 Task: Create a rule from the Recommended list, Task Added to this Project -> add SubTasks in the project AgileResolve with SubTasks Gather and Analyse Requirements , Design and Implement Solution , System Test and UAT , Release to Production / Go Live
Action: Mouse moved to (432, 374)
Screenshot: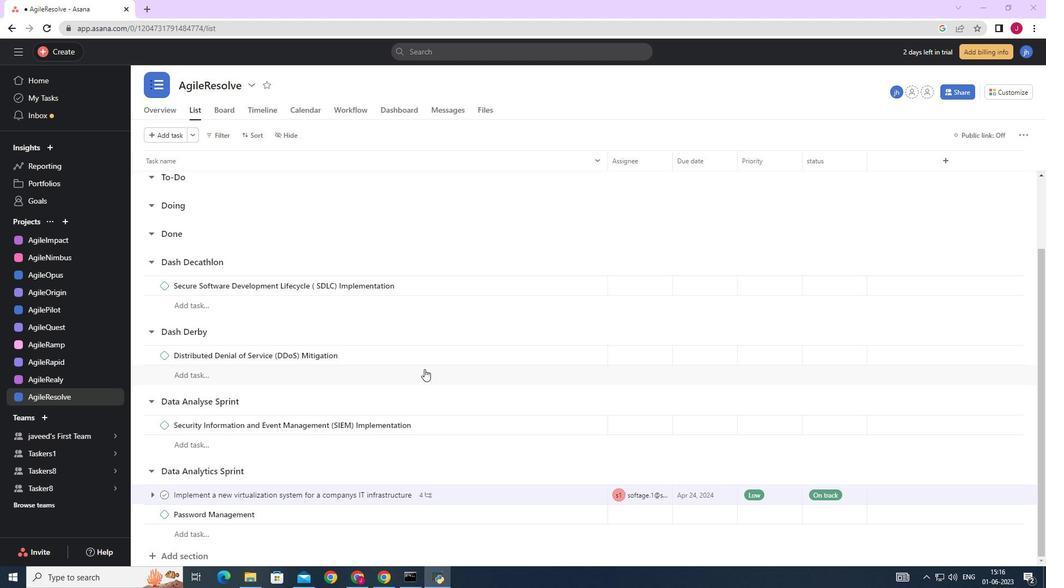 
Action: Mouse scrolled (432, 375) with delta (0, 0)
Screenshot: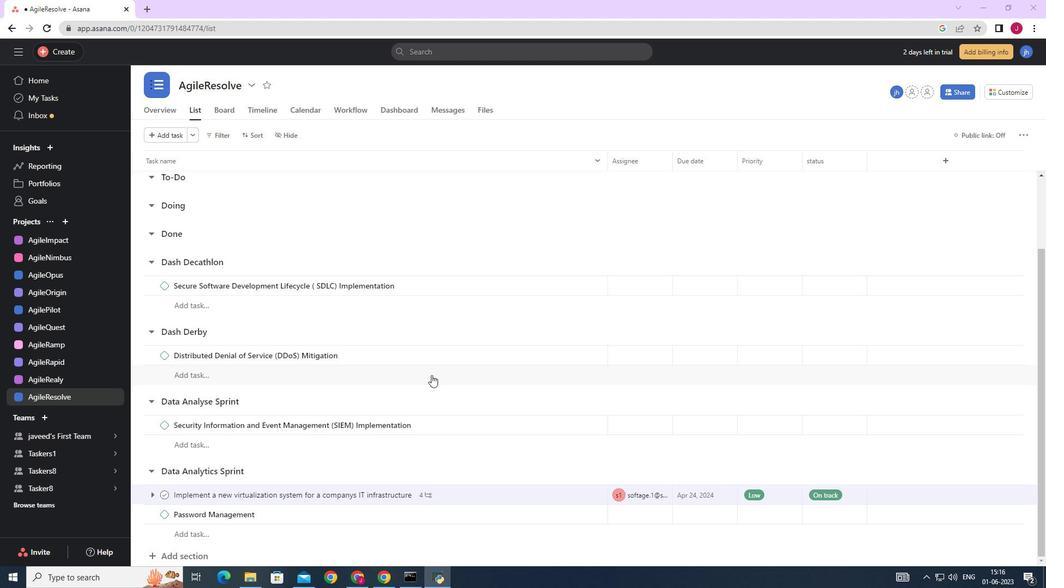 
Action: Mouse moved to (432, 374)
Screenshot: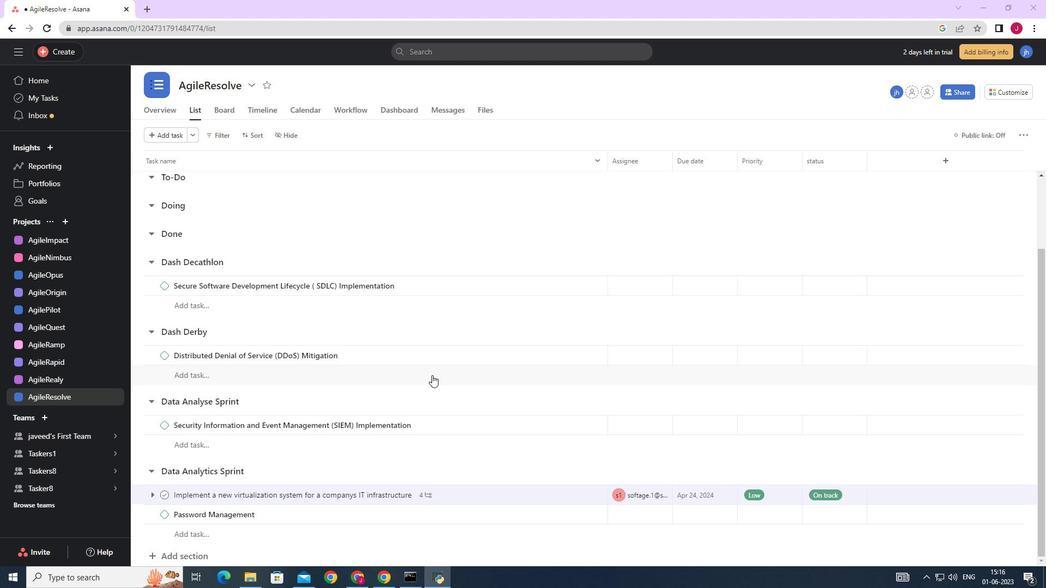 
Action: Mouse scrolled (432, 374) with delta (0, 0)
Screenshot: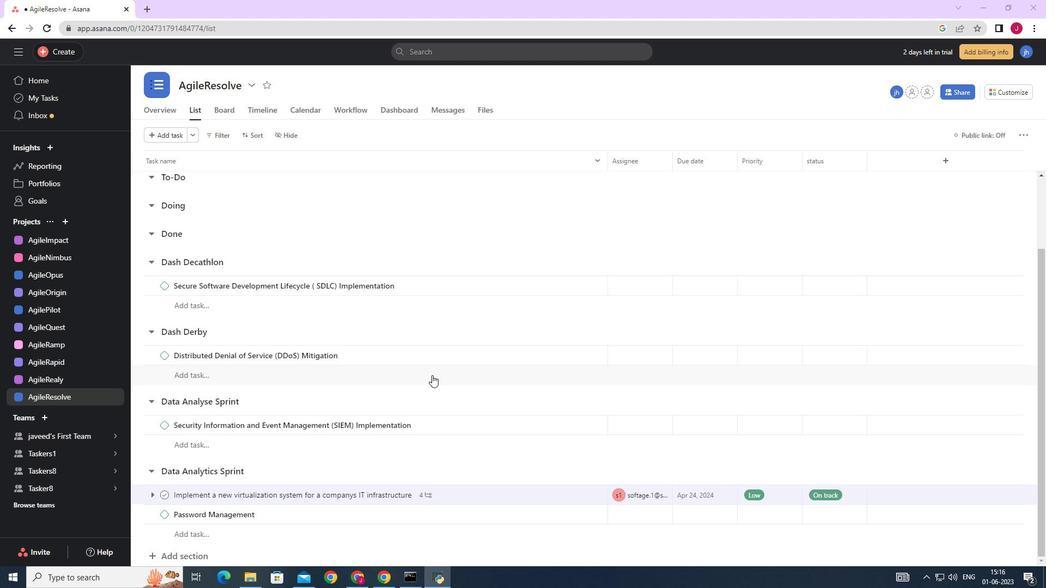 
Action: Mouse moved to (433, 373)
Screenshot: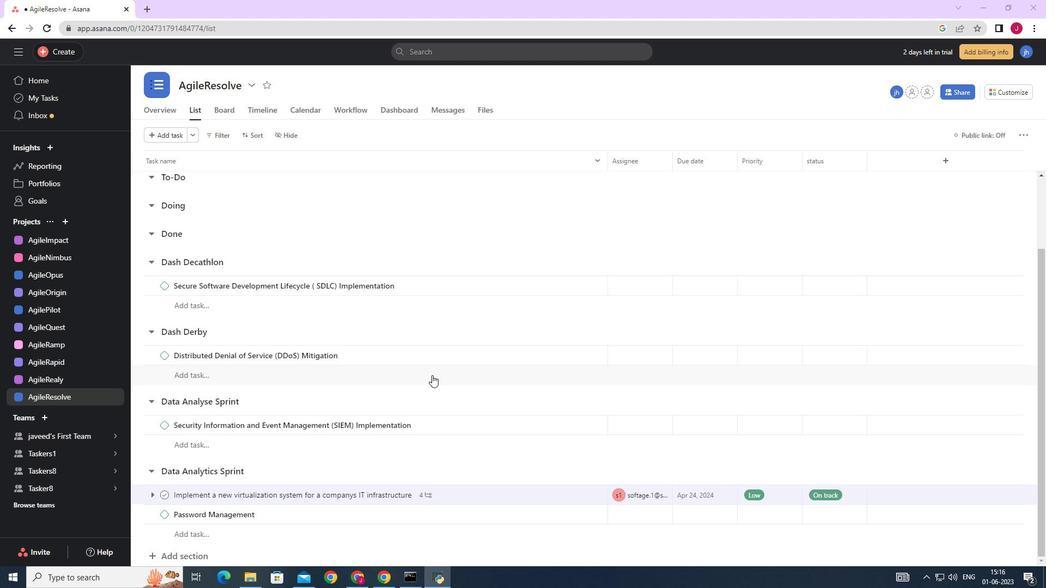 
Action: Mouse scrolled (433, 374) with delta (0, 0)
Screenshot: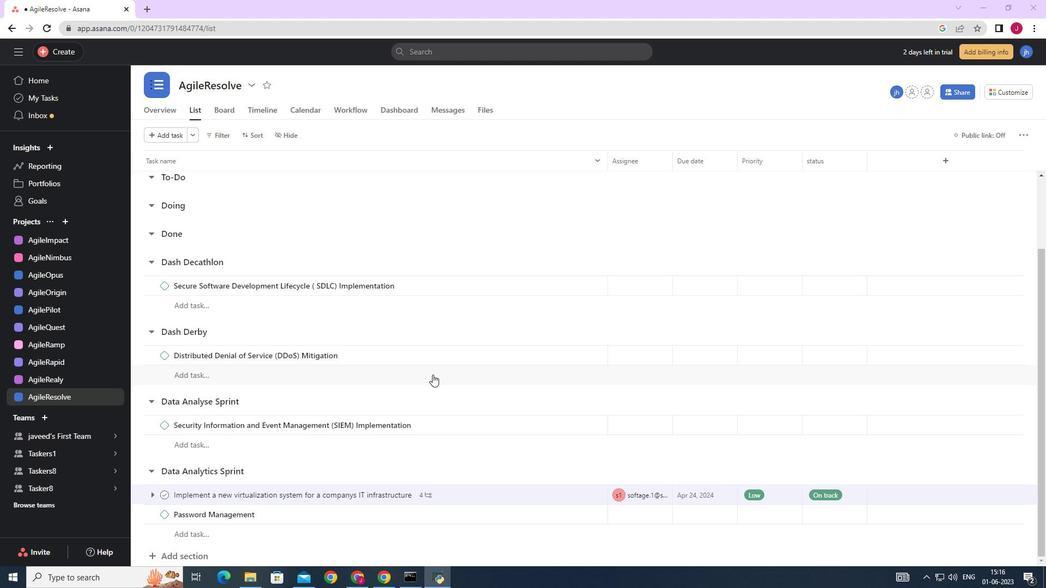 
Action: Mouse moved to (433, 372)
Screenshot: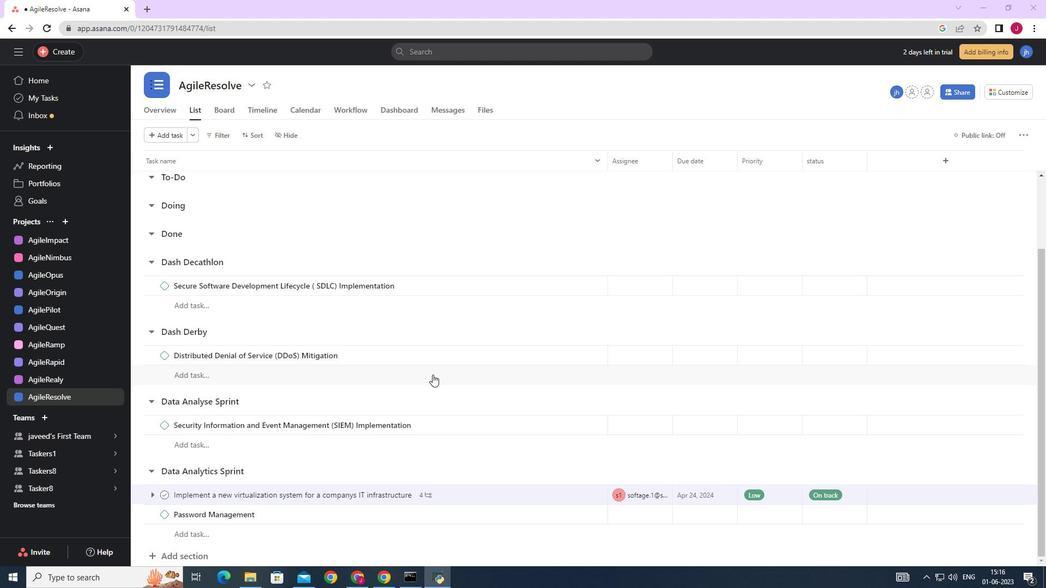 
Action: Mouse scrolled (433, 373) with delta (0, 0)
Screenshot: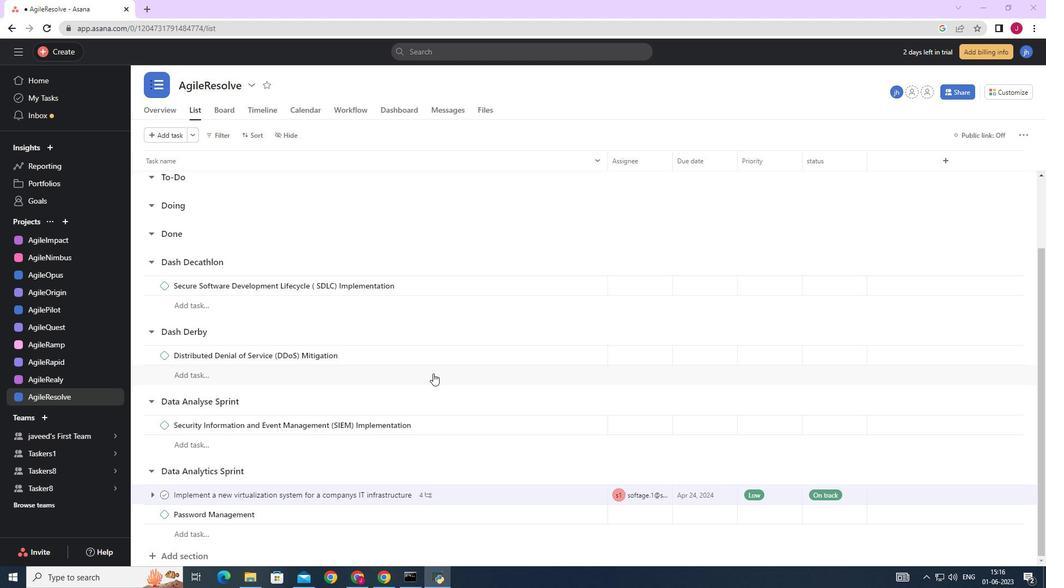 
Action: Mouse moved to (998, 183)
Screenshot: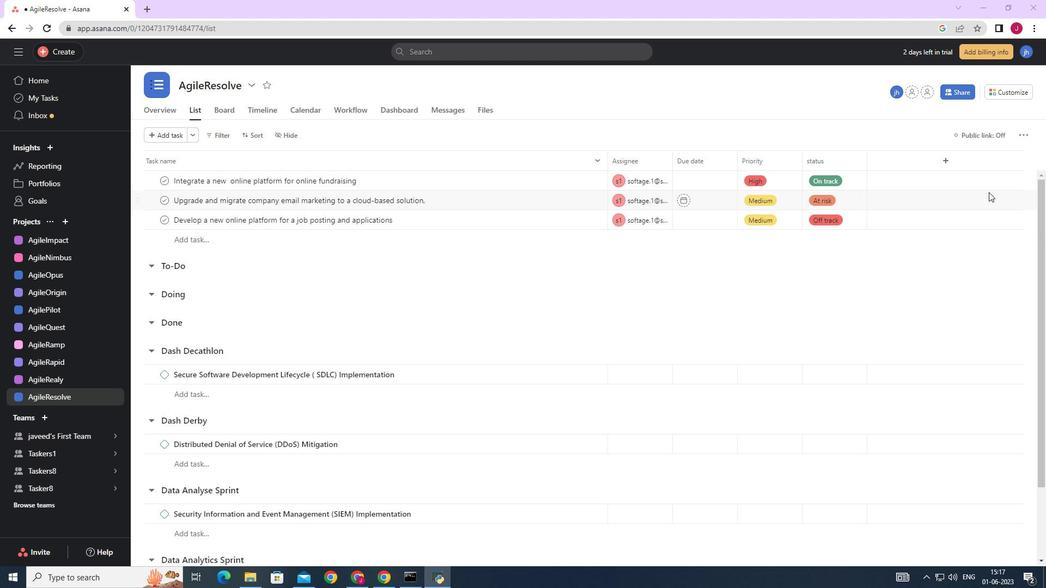 
Action: Mouse scrolled (998, 183) with delta (0, 0)
Screenshot: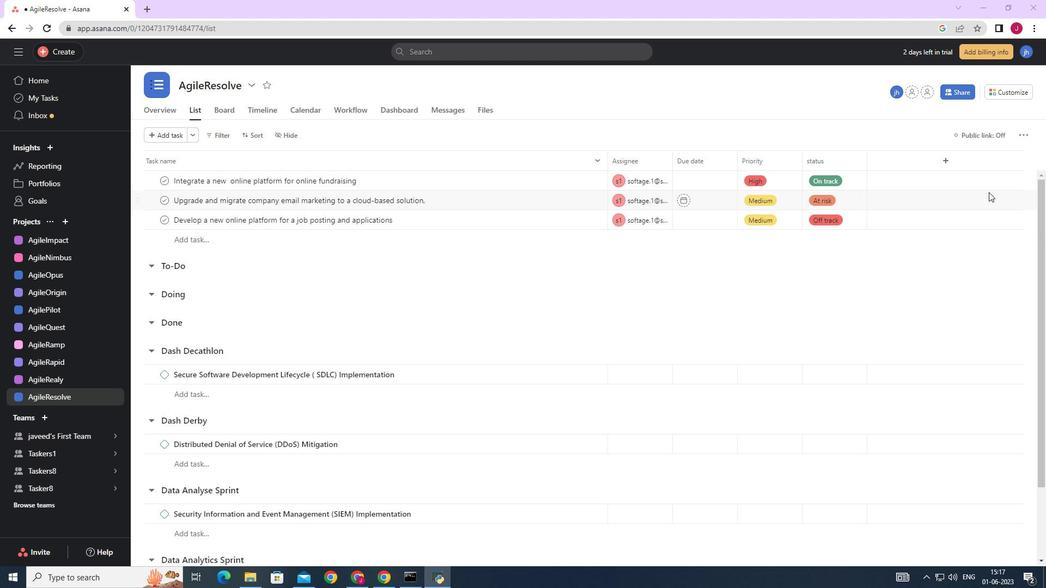 
Action: Mouse scrolled (998, 183) with delta (0, 0)
Screenshot: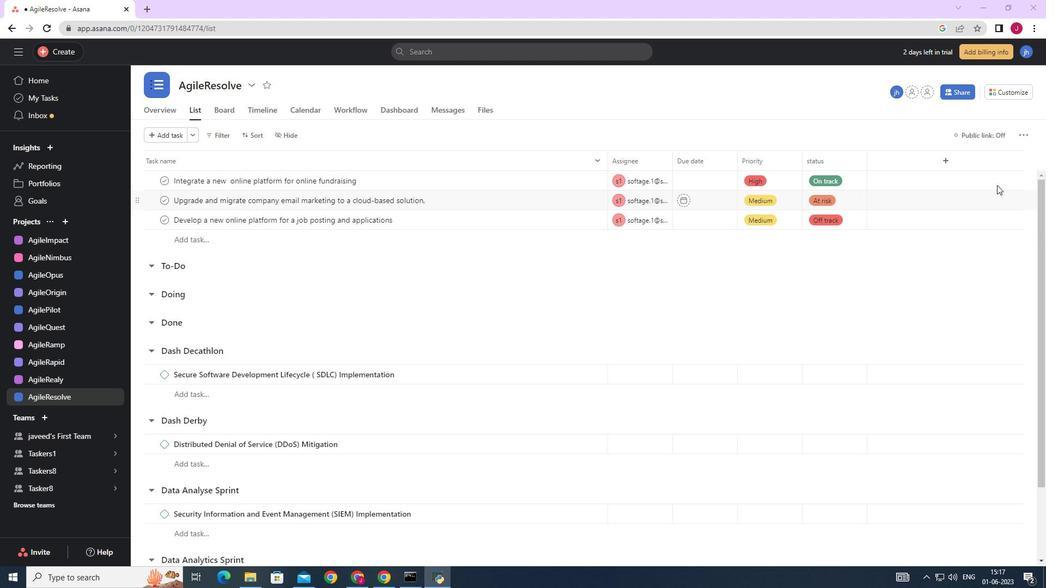 
Action: Mouse scrolled (998, 183) with delta (0, 0)
Screenshot: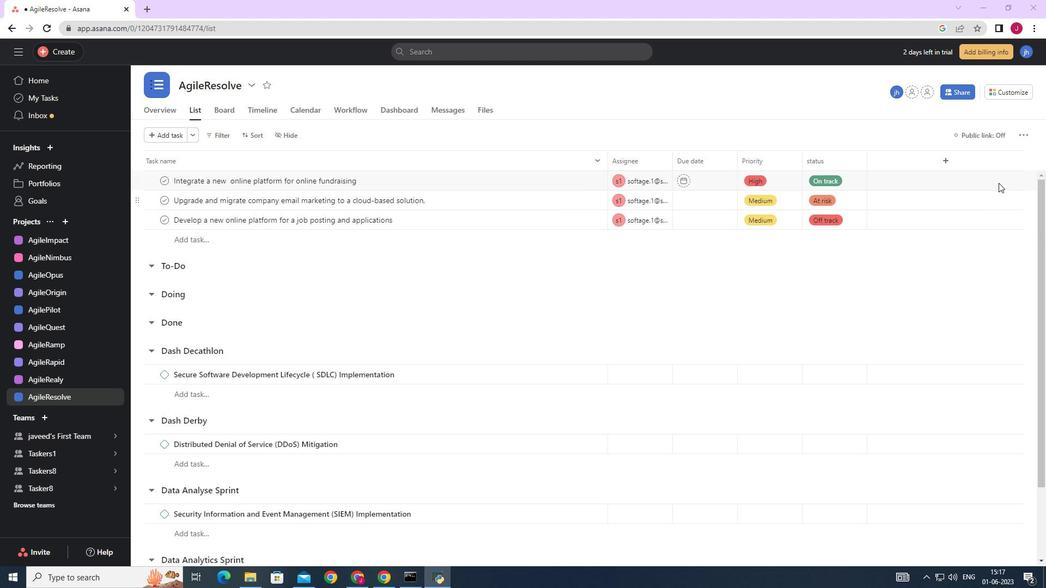 
Action: Mouse moved to (1011, 88)
Screenshot: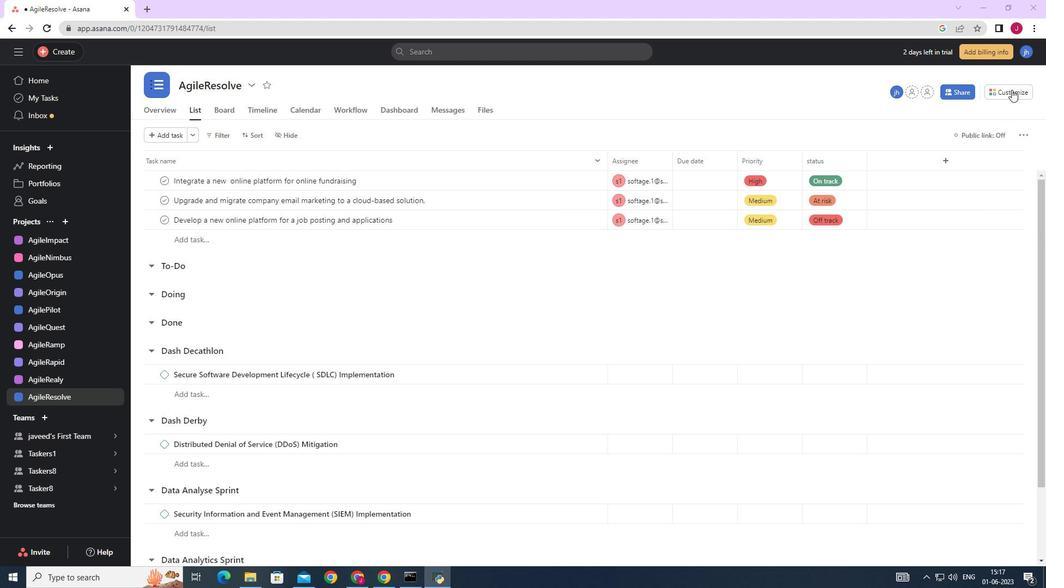 
Action: Mouse pressed left at (1011, 88)
Screenshot: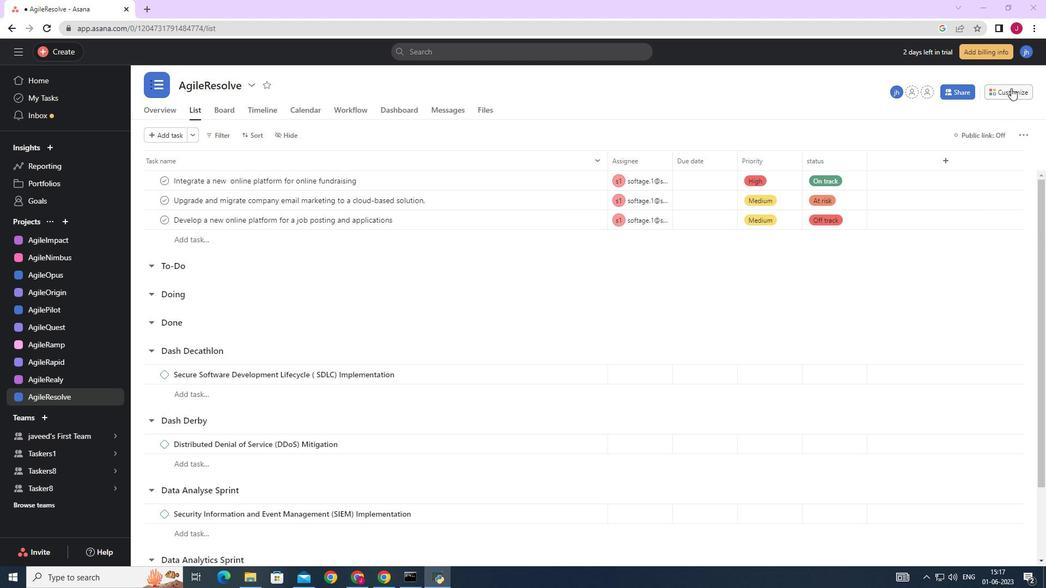 
Action: Mouse moved to (824, 236)
Screenshot: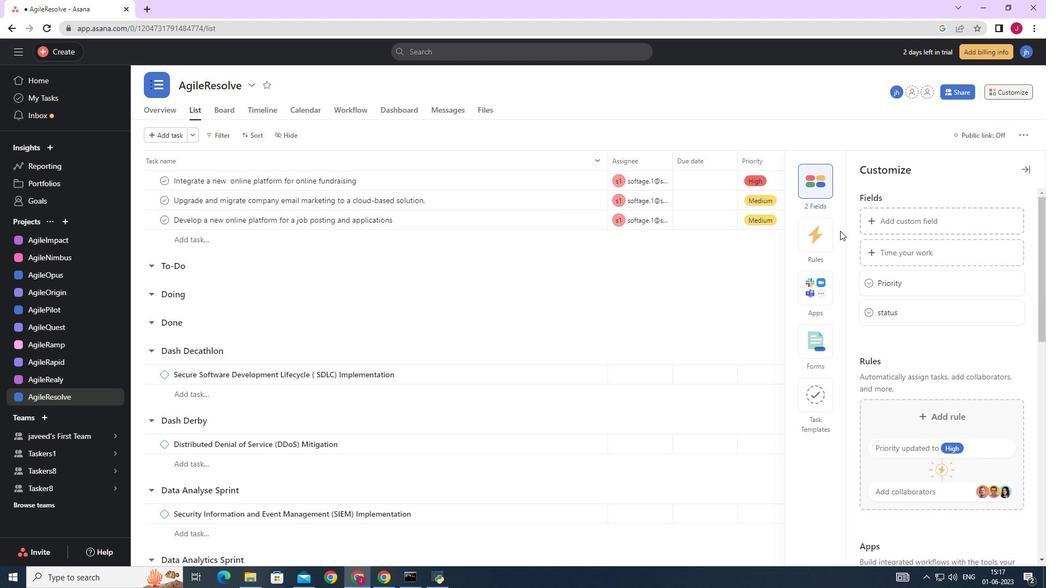 
Action: Mouse pressed left at (824, 236)
Screenshot: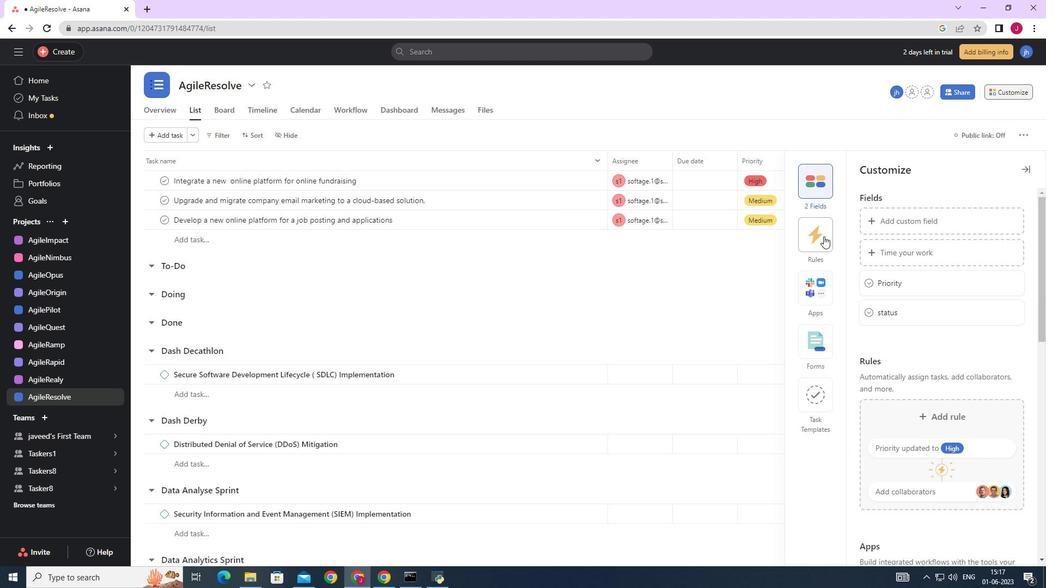
Action: Mouse moved to (904, 250)
Screenshot: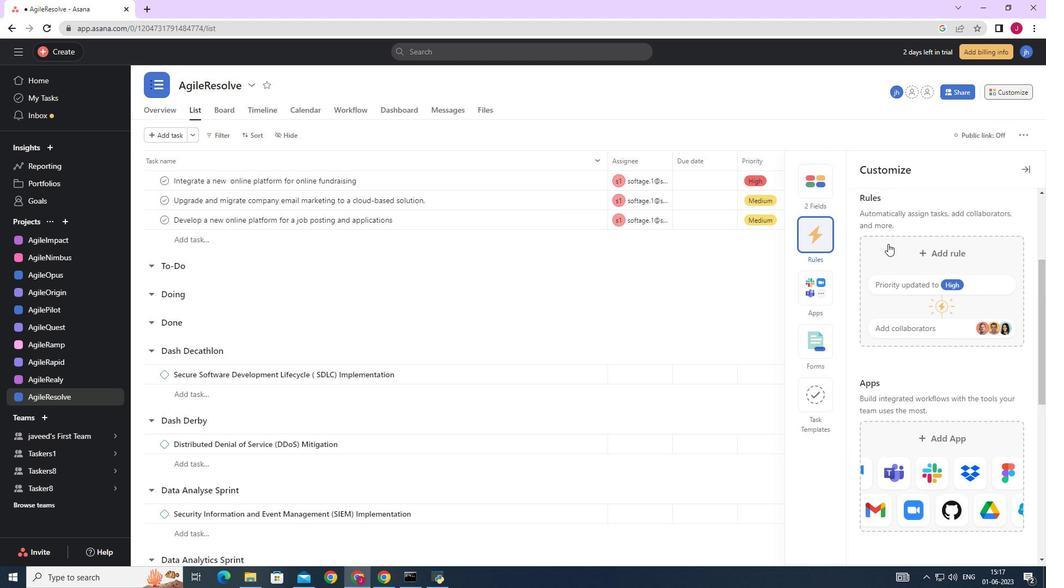 
Action: Mouse pressed left at (904, 250)
Screenshot: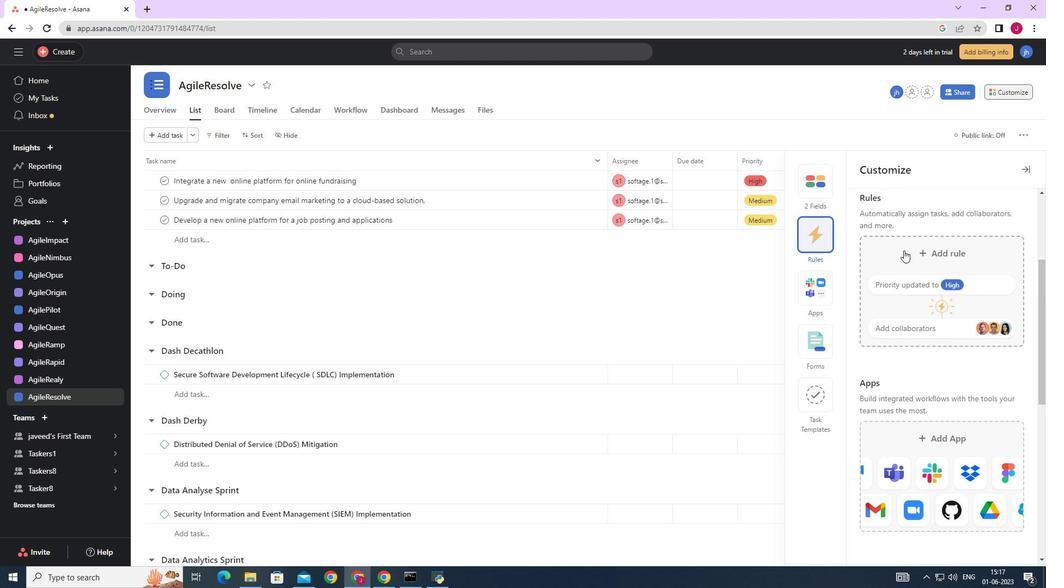 
Action: Mouse moved to (436, 176)
Screenshot: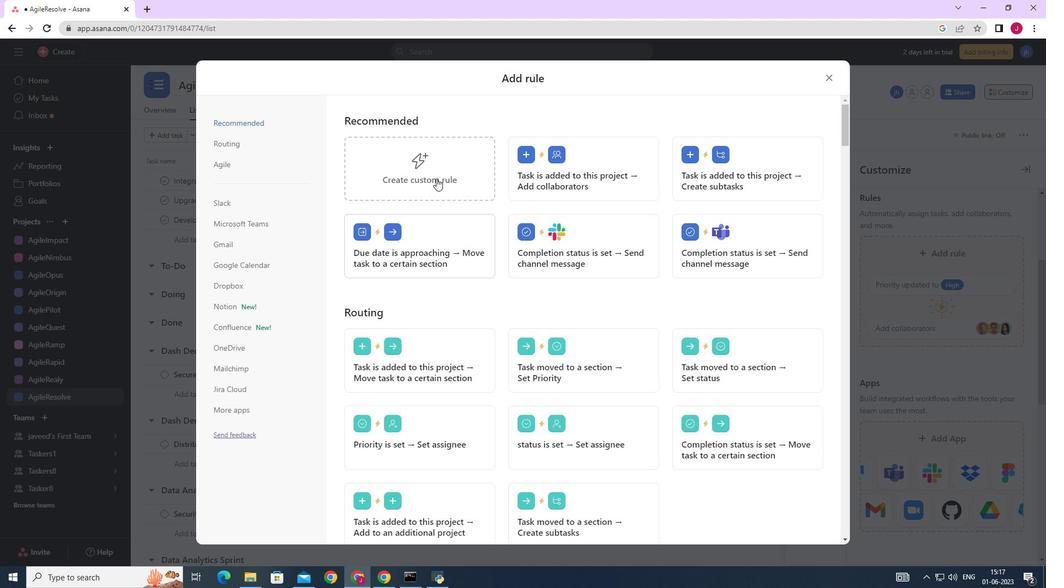 
Action: Mouse pressed left at (436, 176)
Screenshot: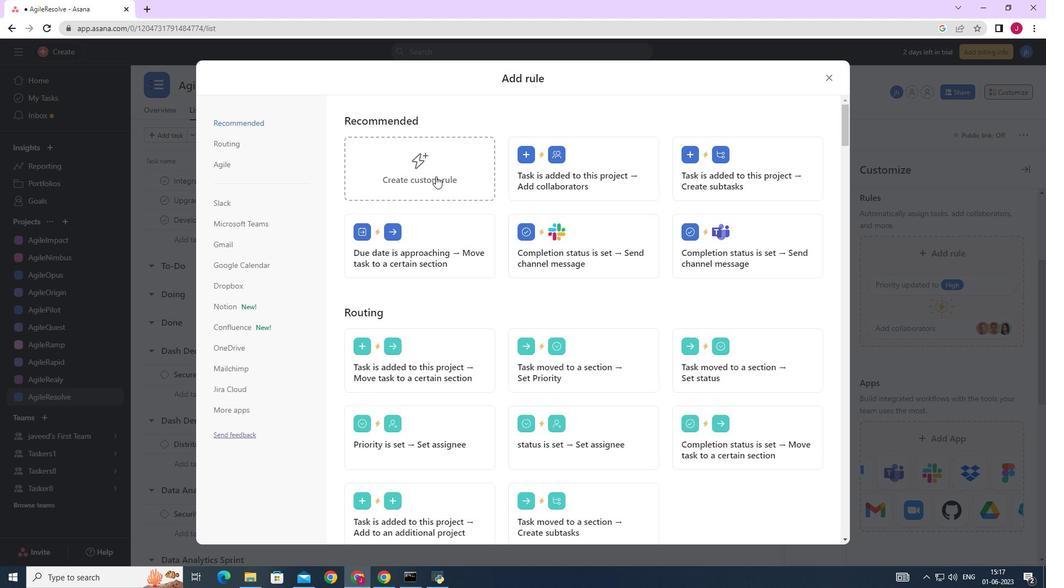 
Action: Mouse moved to (511, 285)
Screenshot: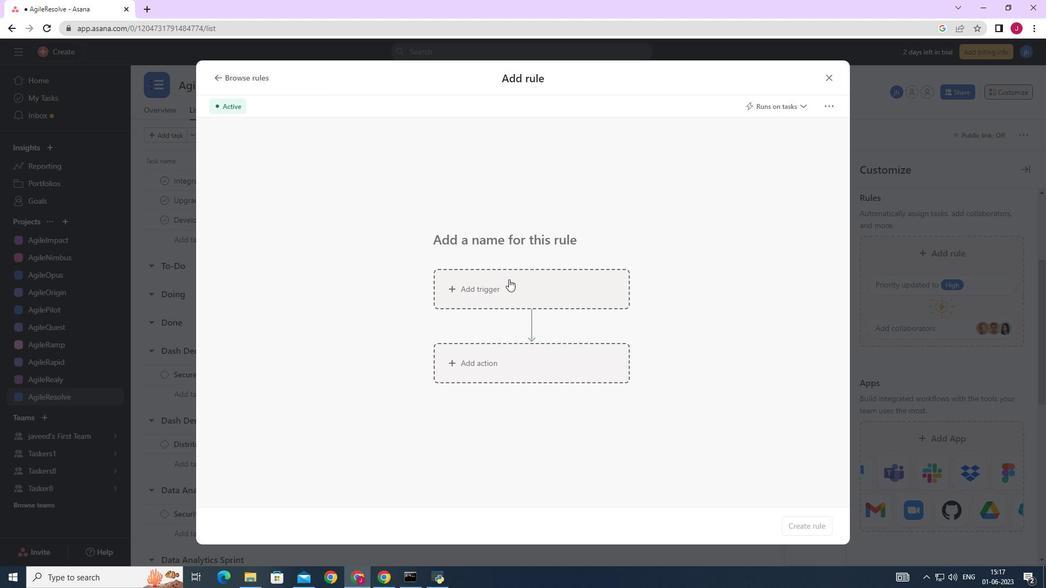 
Action: Mouse pressed left at (511, 285)
Screenshot: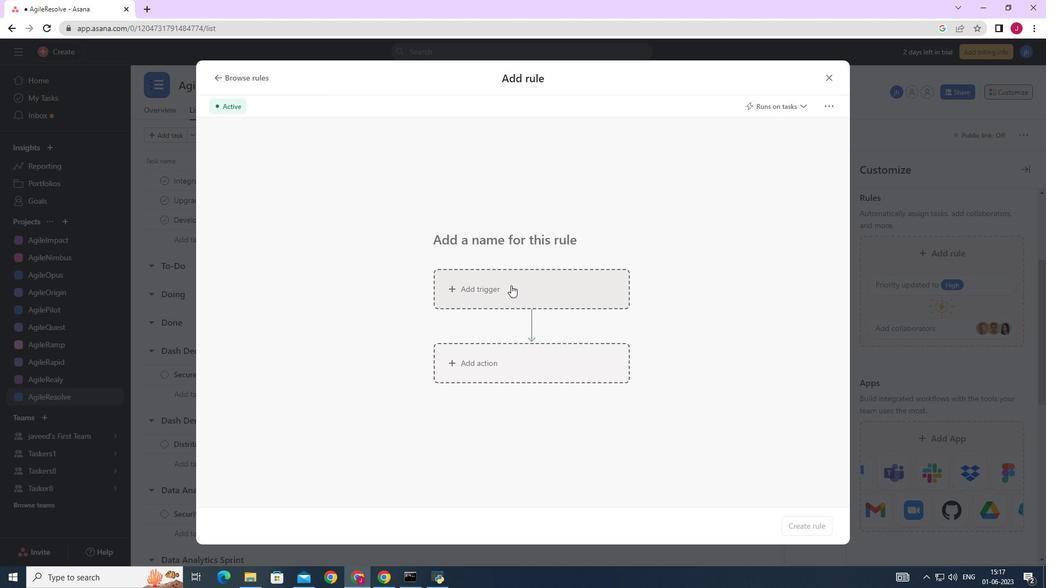 
Action: Mouse moved to (464, 360)
Screenshot: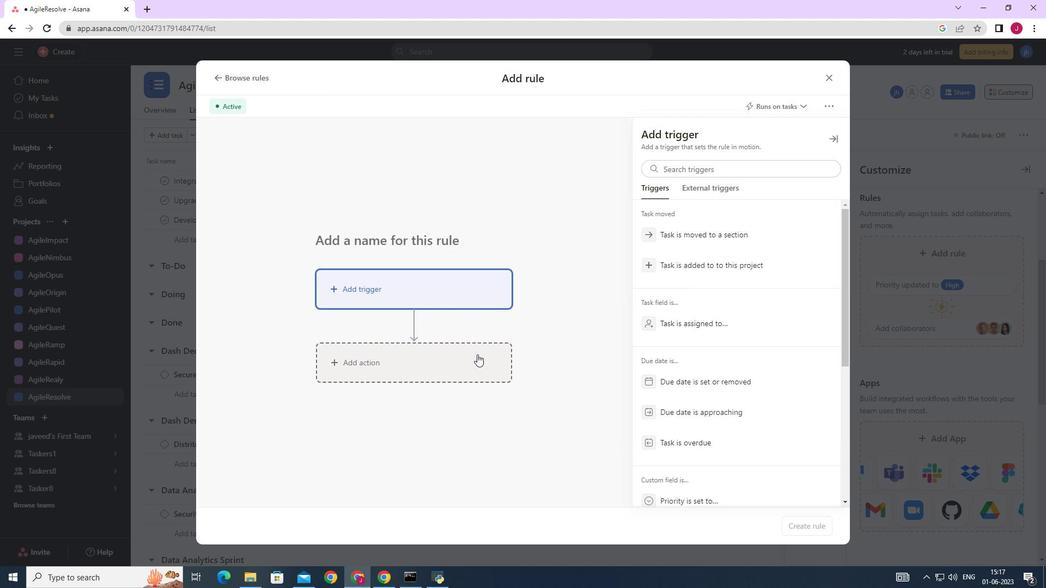 
Action: Mouse pressed left at (464, 360)
Screenshot: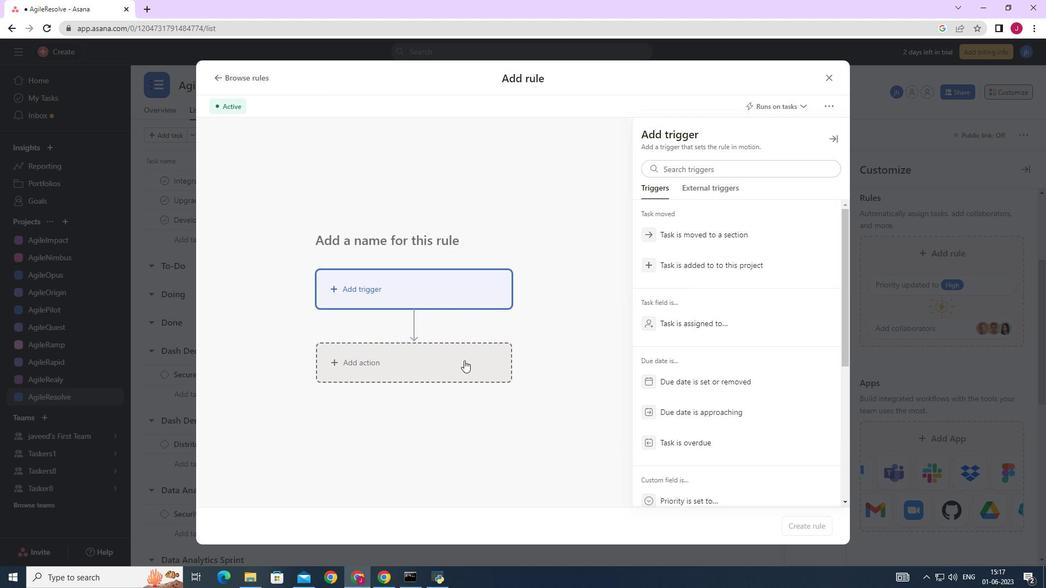 
Action: Mouse moved to (704, 306)
Screenshot: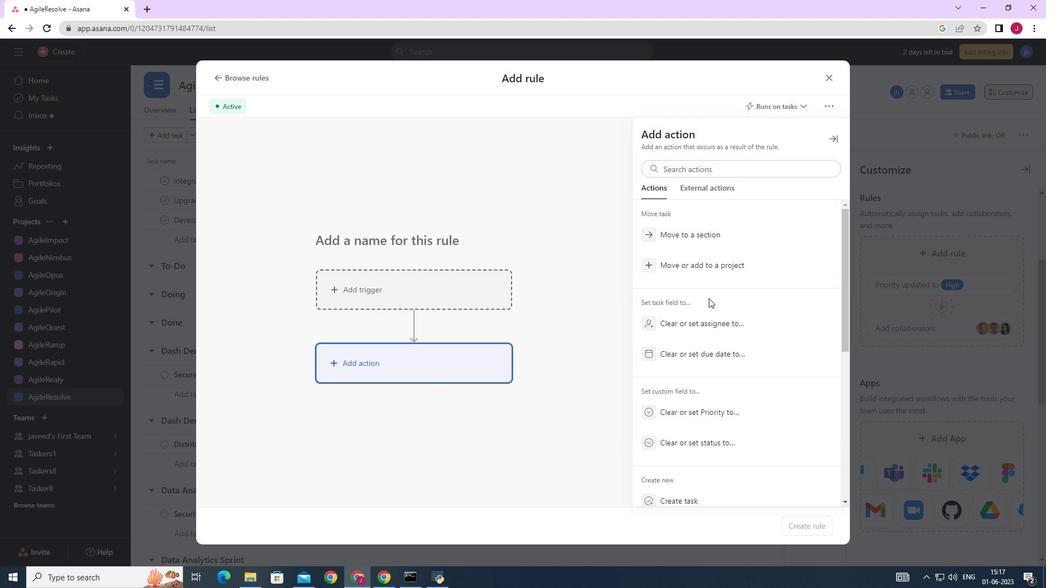 
Action: Mouse scrolled (704, 305) with delta (0, 0)
Screenshot: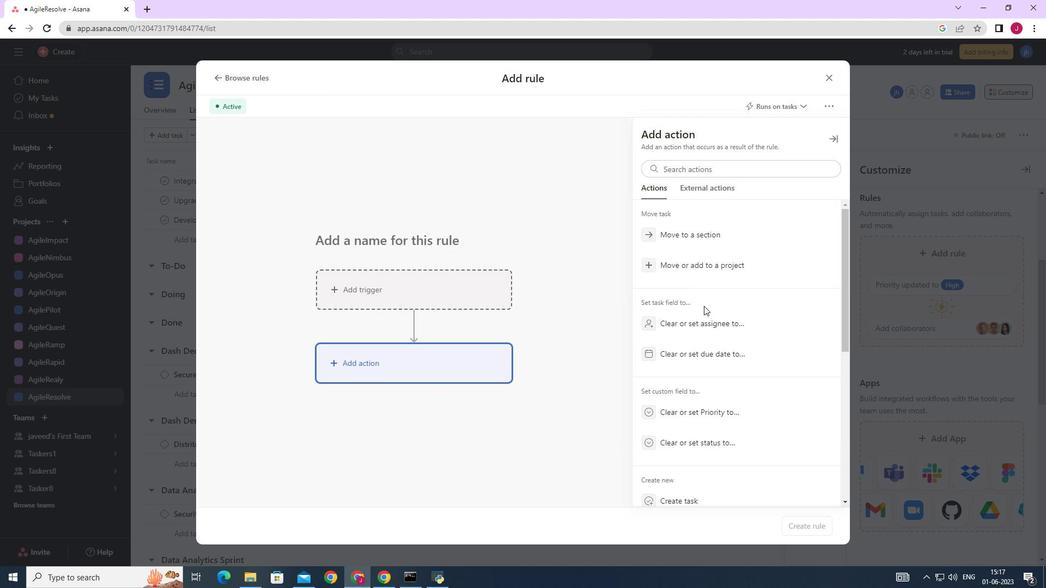 
Action: Mouse scrolled (704, 305) with delta (0, 0)
Screenshot: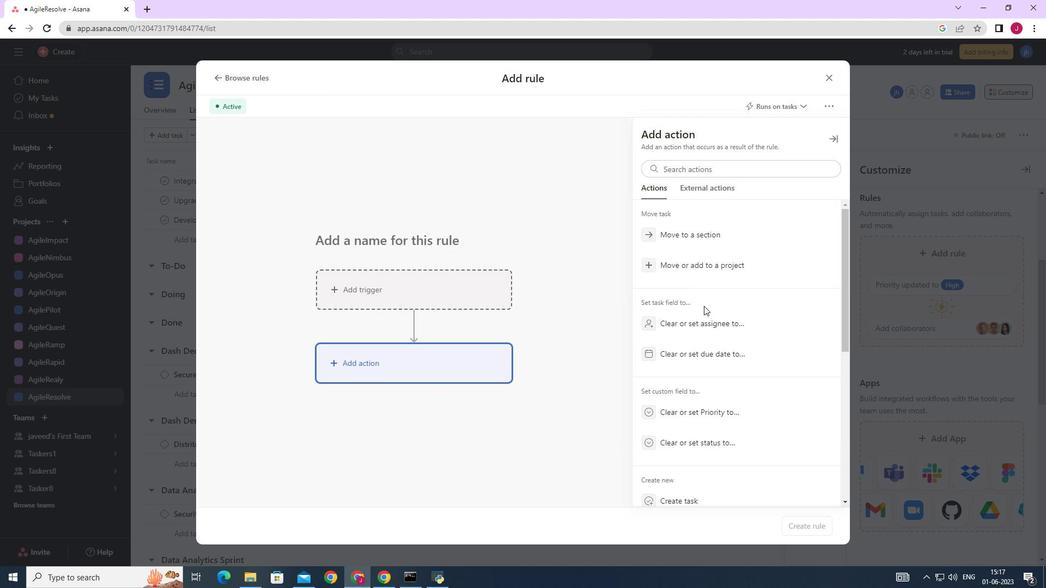 
Action: Mouse moved to (704, 306)
Screenshot: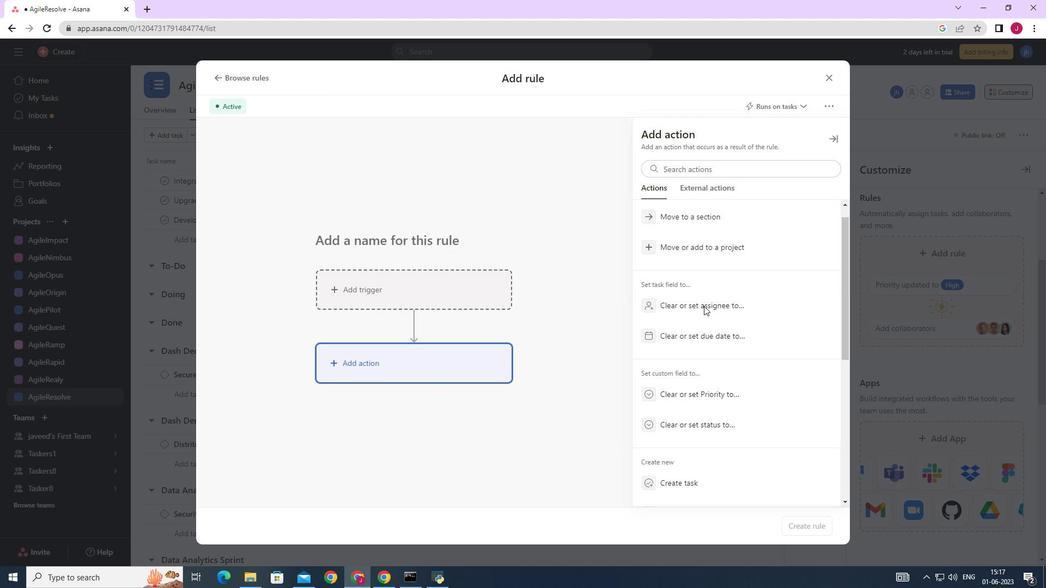 
Action: Mouse scrolled (704, 306) with delta (0, 0)
Screenshot: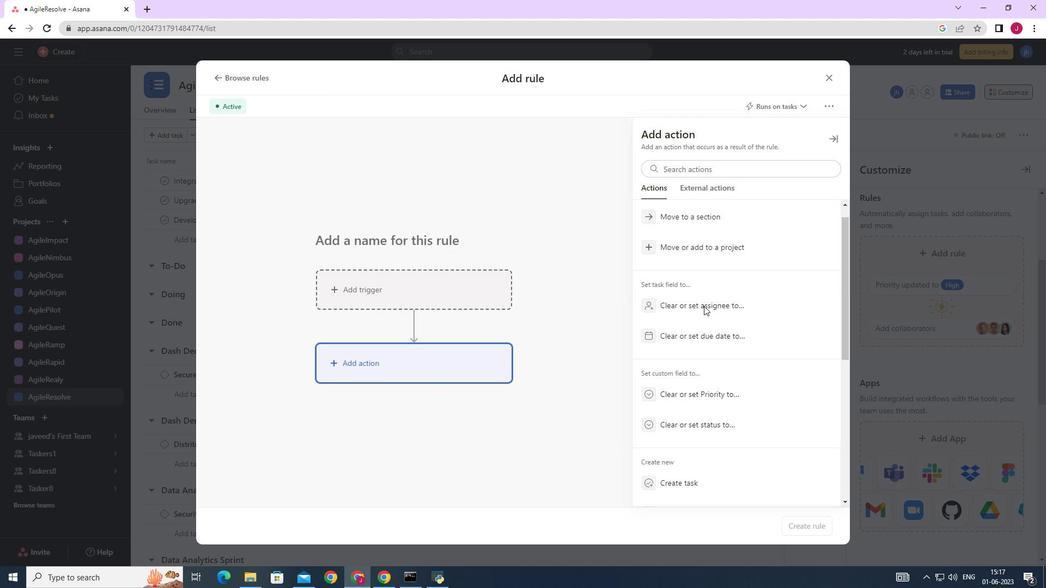 
Action: Mouse moved to (700, 310)
Screenshot: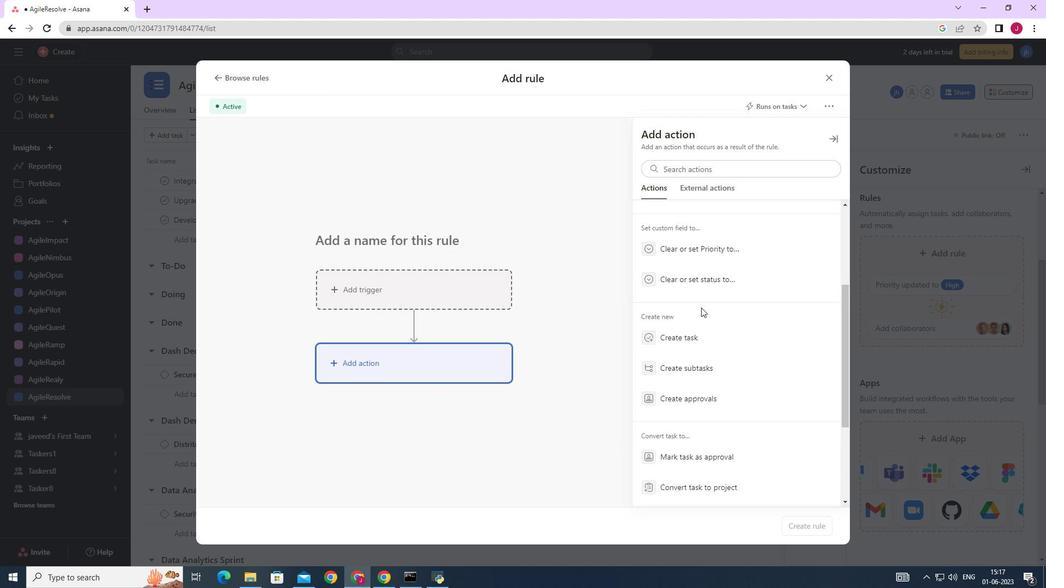 
Action: Mouse scrolled (700, 309) with delta (0, 0)
Screenshot: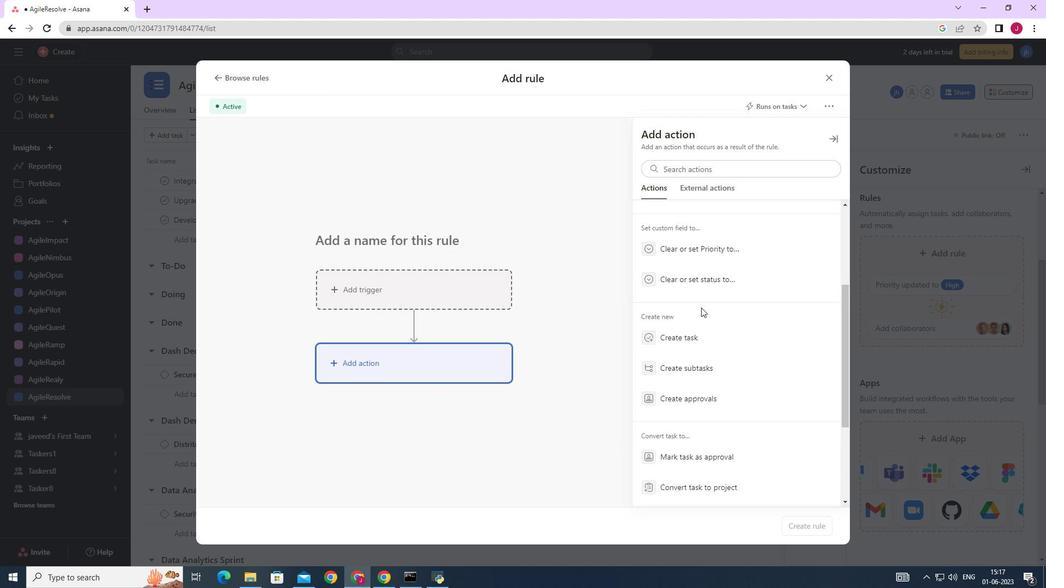 
Action: Mouse moved to (700, 311)
Screenshot: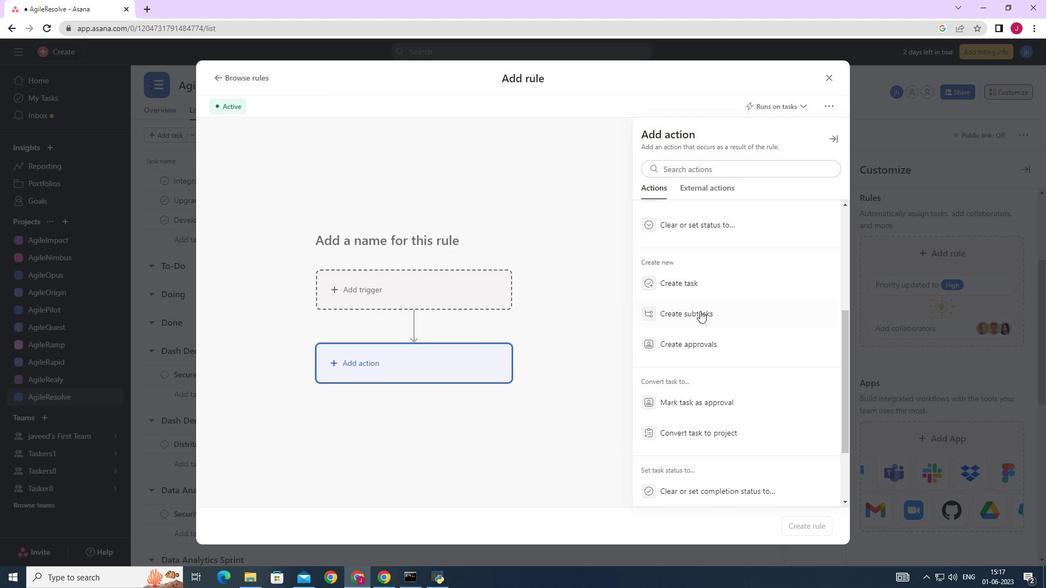 
Action: Mouse pressed left at (700, 311)
Screenshot: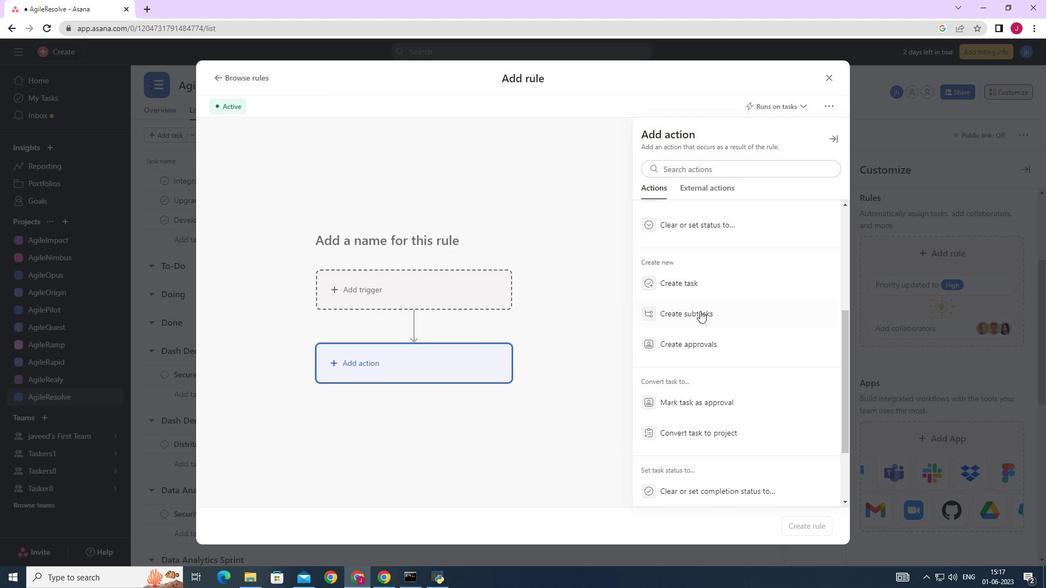 
Action: Mouse moved to (711, 173)
Screenshot: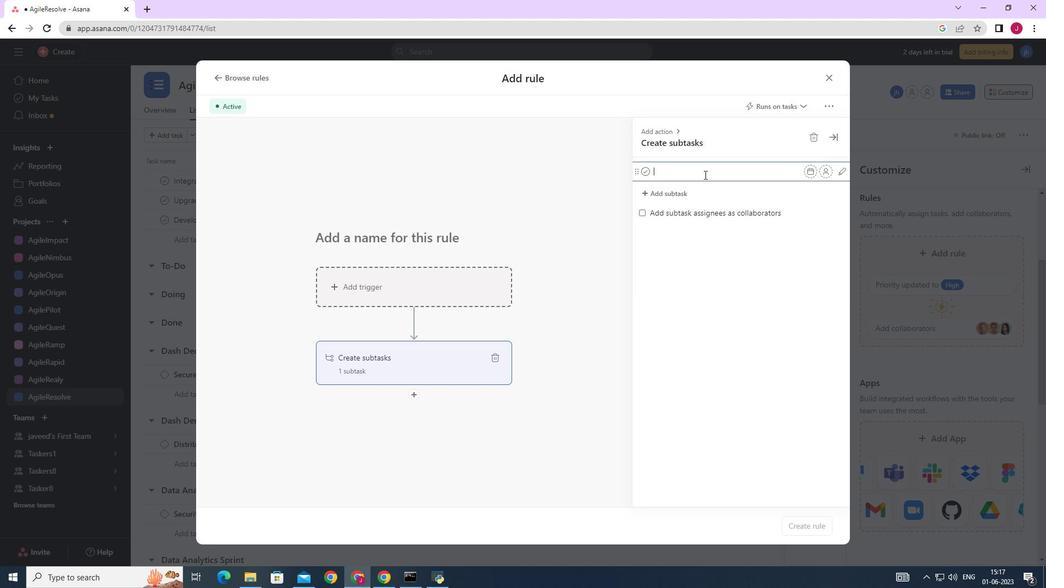 
Action: Key pressed <Key.caps_lock>G<Key.caps_lock>ather<Key.space>and<Key.space><Key.caps_lock>A<Key.caps_lock>nalyse<Key.space><Key.caps_lock>R<Key.caps_lock>equirements<Key.space><Key.enter><Key.caps_lock>D<Key.caps_lock>esign<Key.space>anf<Key.backspace>d<Key.space><Key.caps_lock>I<Key.caps_lock>mplement<Key.space><Key.caps_lock>S<Key.caps_lock>olution<Key.enter><Key.caps_lock>S<Key.caps_lock>ystem<Key.space><Key.caps_lock>T<Key.caps_lock>est<Key.space><Key.caps_lock><Key.caps_lock>and<Key.space><Key.caps_lock>UAT<Key.enter><Key.caps_lock><Key.caps_lock>R<Key.caps_lock>elease<Key.space>to<Key.space>production<Key.space>/<Key.space><Key.caps_lock>G<Key.caps_lock>o<Key.space><Key.caps_lock>L<Key.caps_lock>ive<Key.enter>
Screenshot: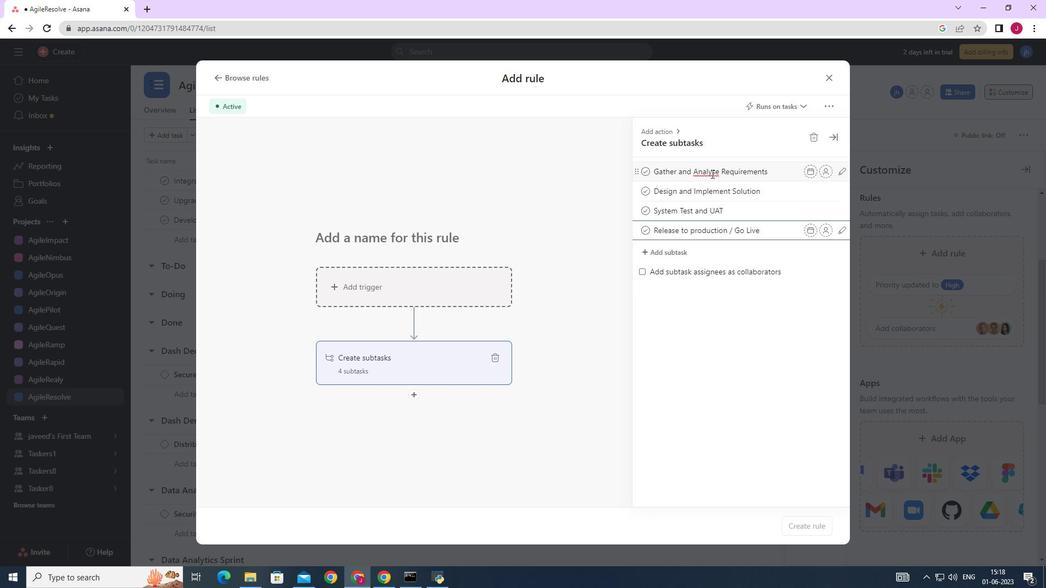 
Action: Mouse moved to (564, 119)
Screenshot: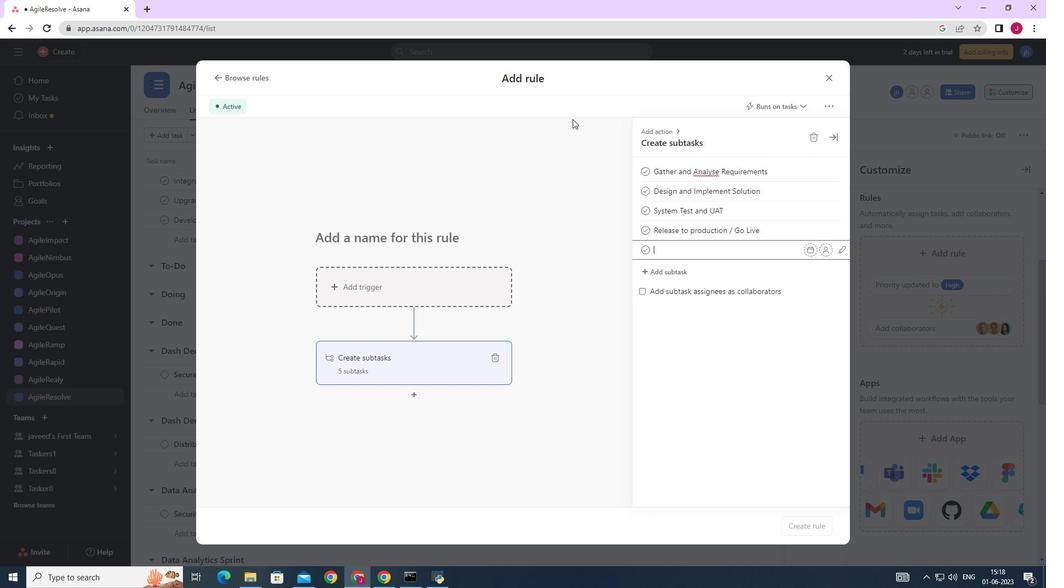 
